 Task: Look for products in the category "Light Beer" from Coors only.
Action: Mouse moved to (731, 276)
Screenshot: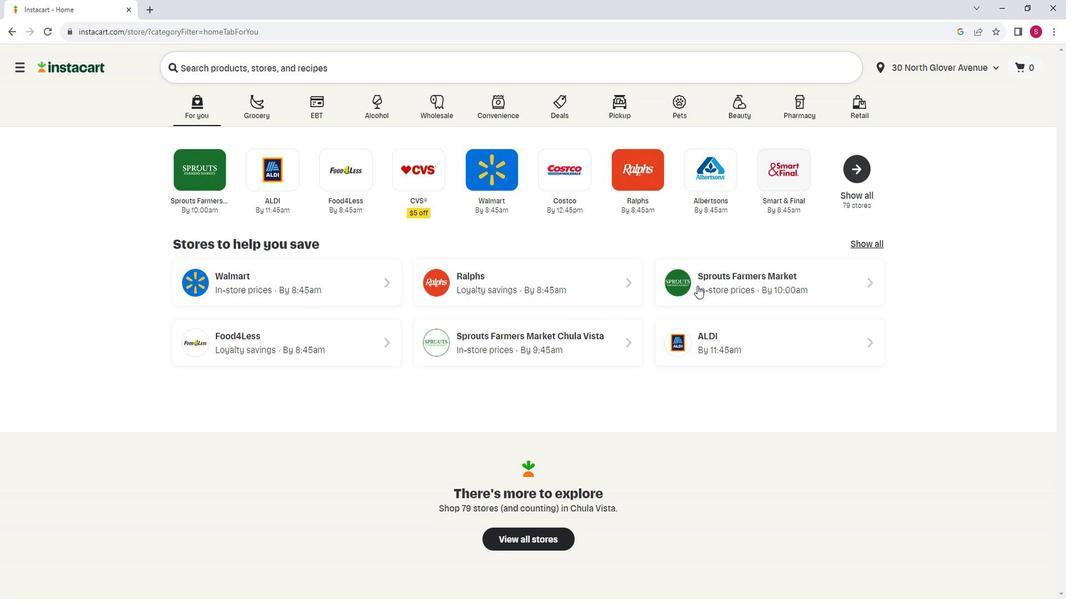 
Action: Mouse pressed left at (731, 276)
Screenshot: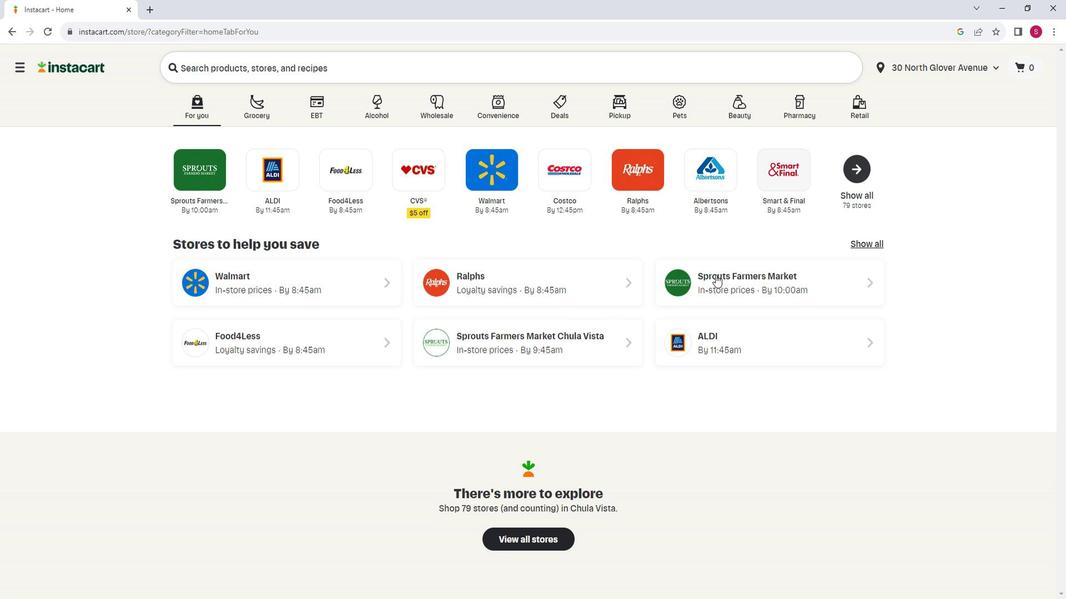
Action: Mouse moved to (32, 409)
Screenshot: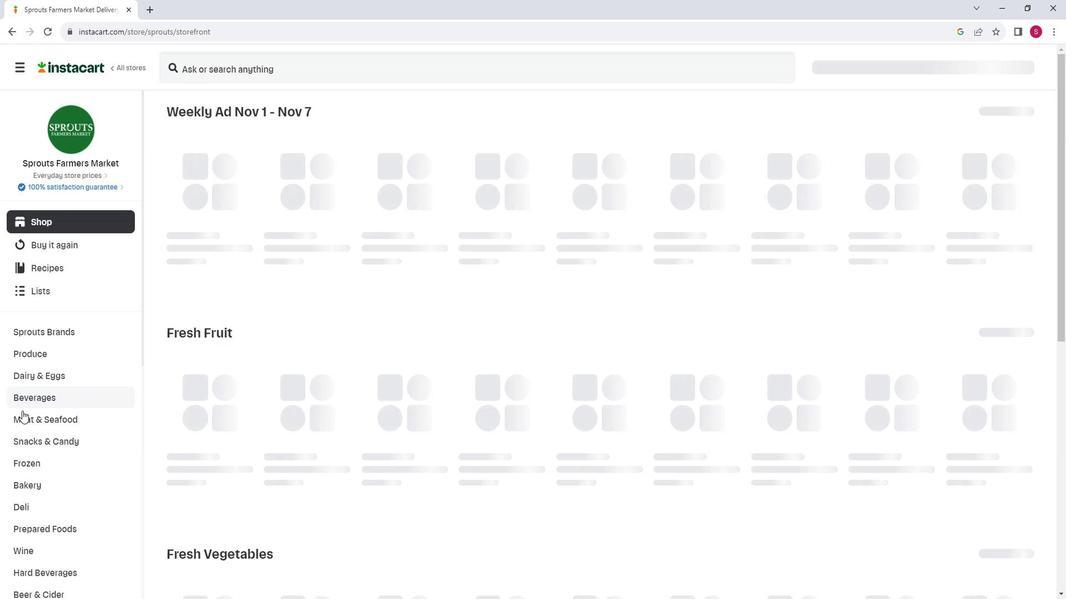 
Action: Mouse scrolled (32, 408) with delta (0, 0)
Screenshot: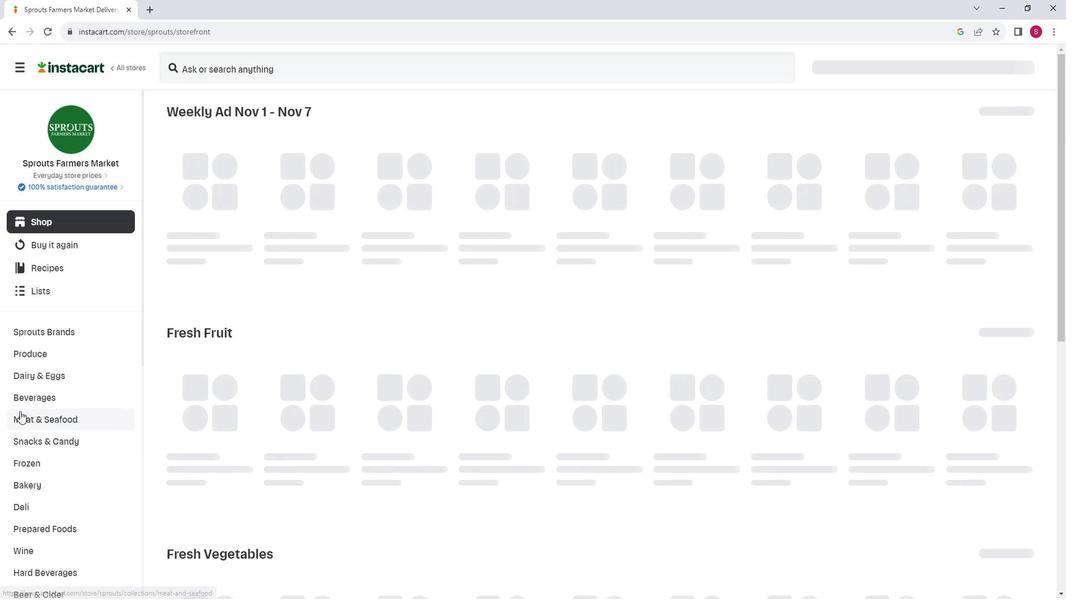 
Action: Mouse moved to (36, 410)
Screenshot: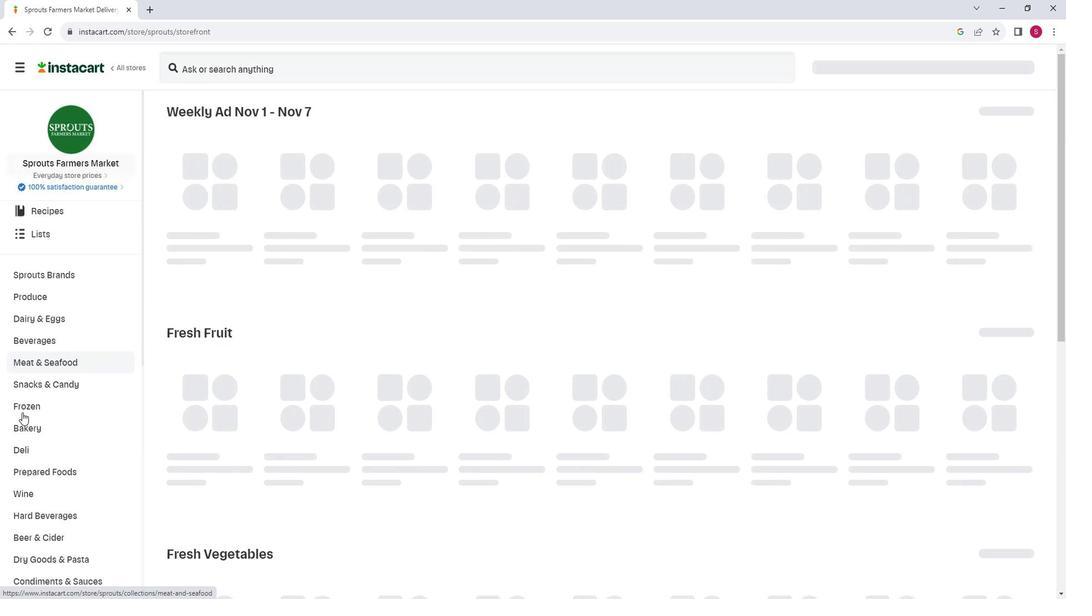 
Action: Mouse scrolled (36, 410) with delta (0, 0)
Screenshot: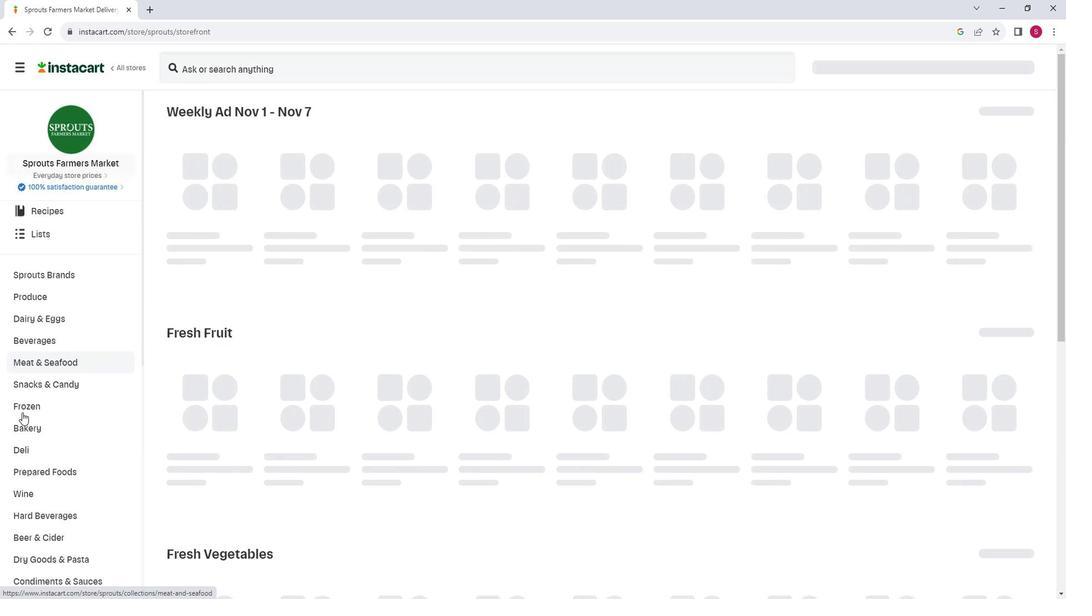 
Action: Mouse moved to (45, 477)
Screenshot: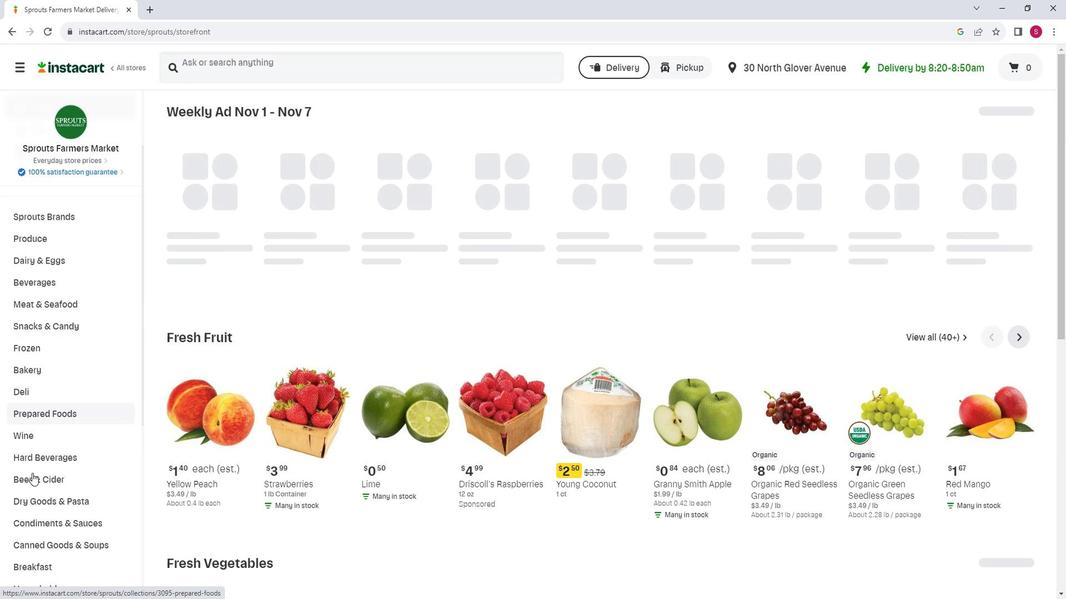 
Action: Mouse pressed left at (45, 477)
Screenshot: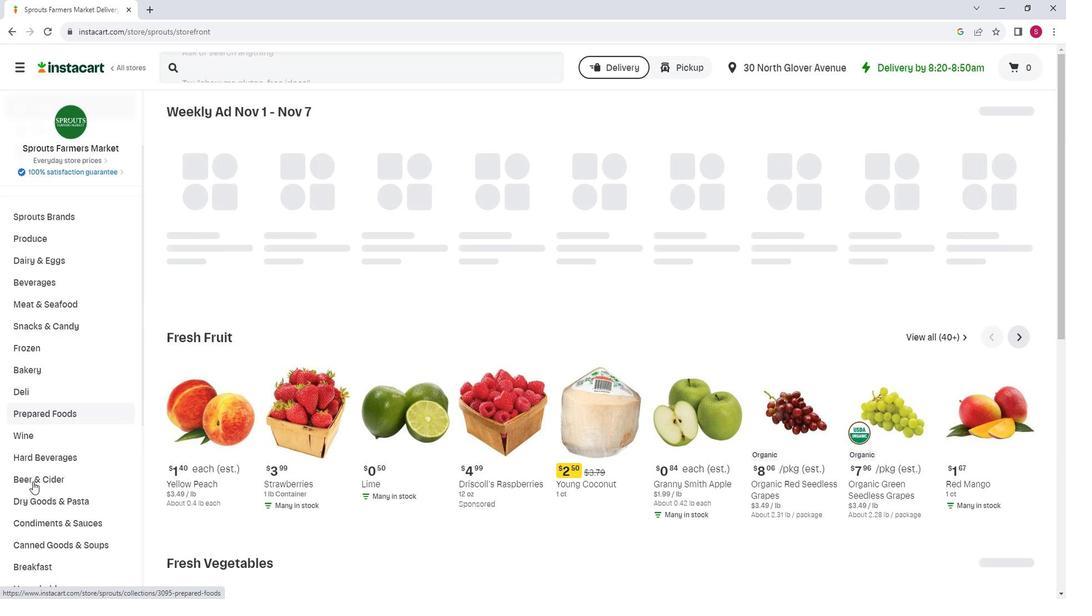 
Action: Mouse moved to (314, 145)
Screenshot: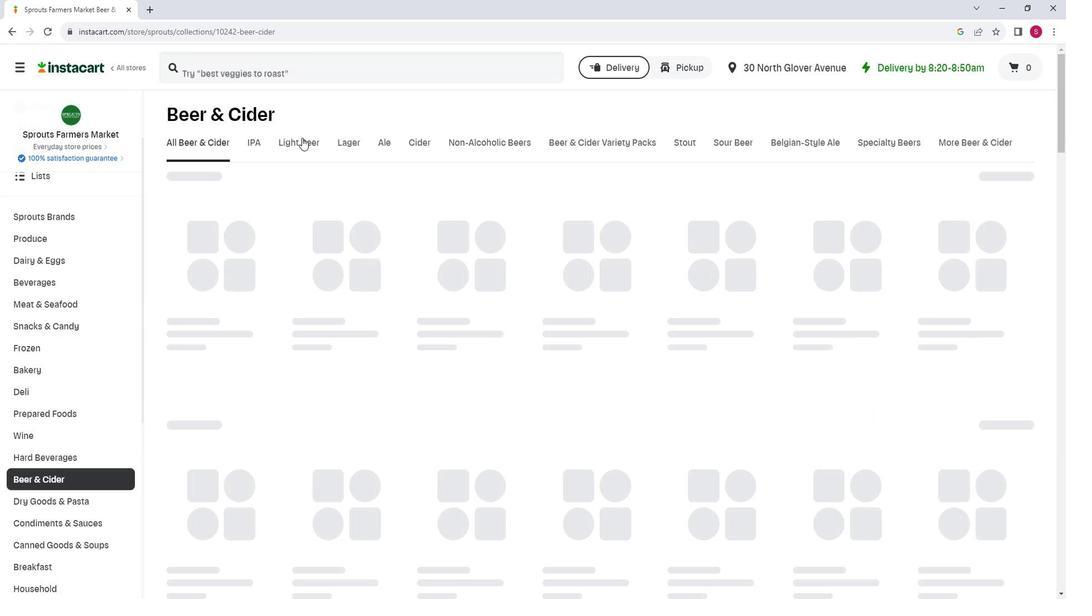 
Action: Mouse pressed left at (314, 145)
Screenshot: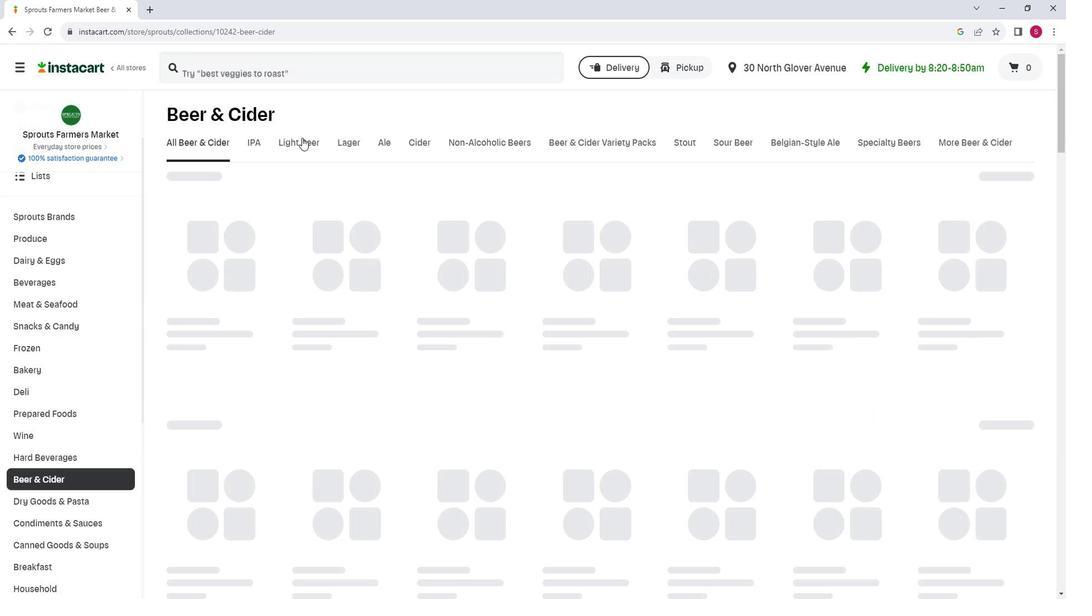 
Action: Mouse moved to (283, 182)
Screenshot: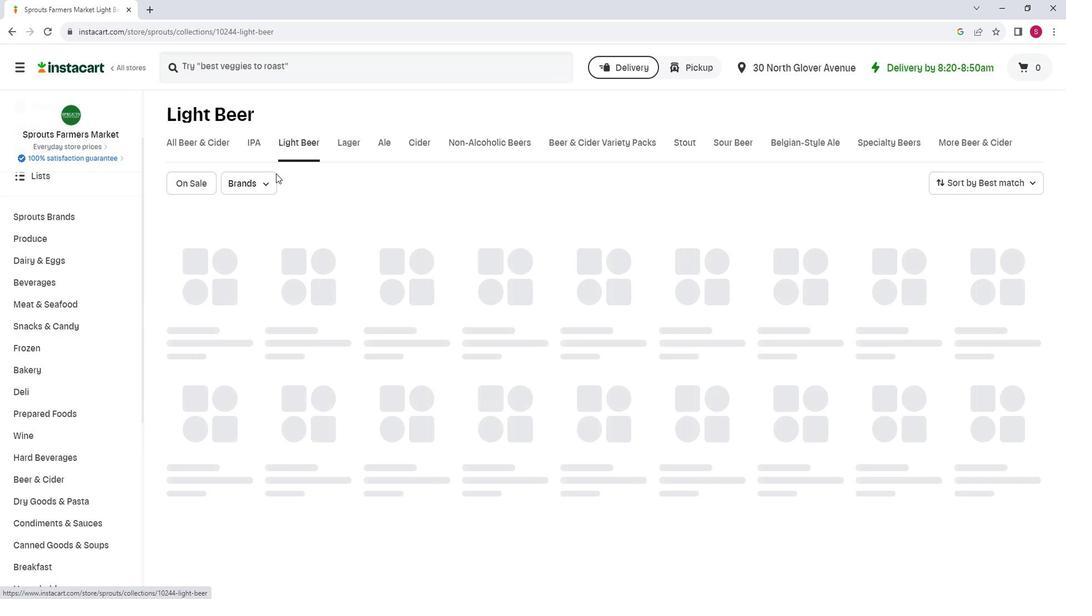 
Action: Mouse pressed left at (283, 182)
Screenshot: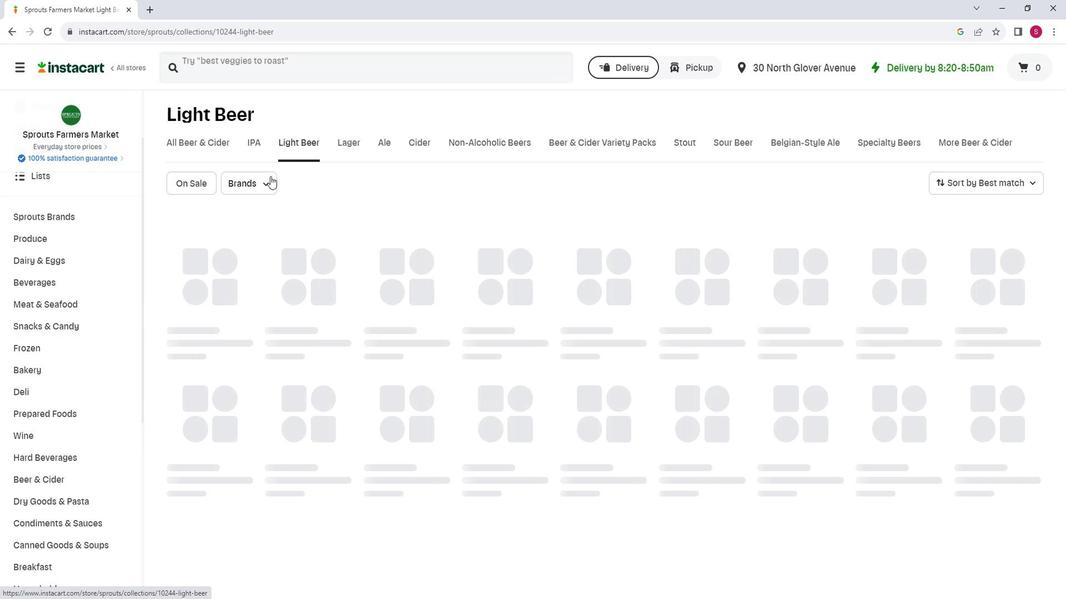 
Action: Mouse moved to (266, 300)
Screenshot: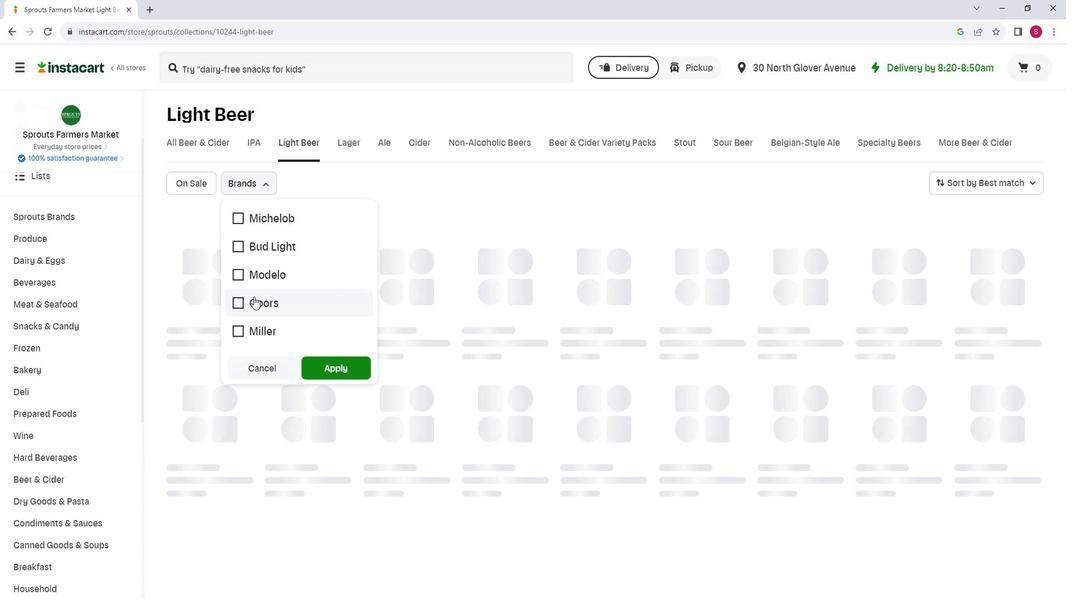 
Action: Mouse pressed left at (266, 300)
Screenshot: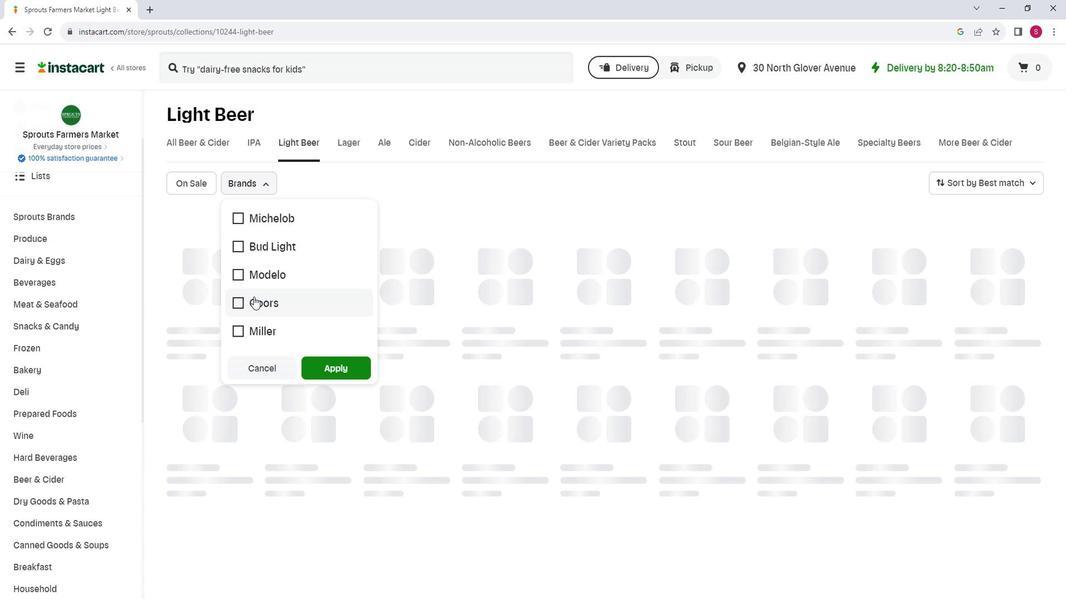 
Action: Mouse moved to (330, 363)
Screenshot: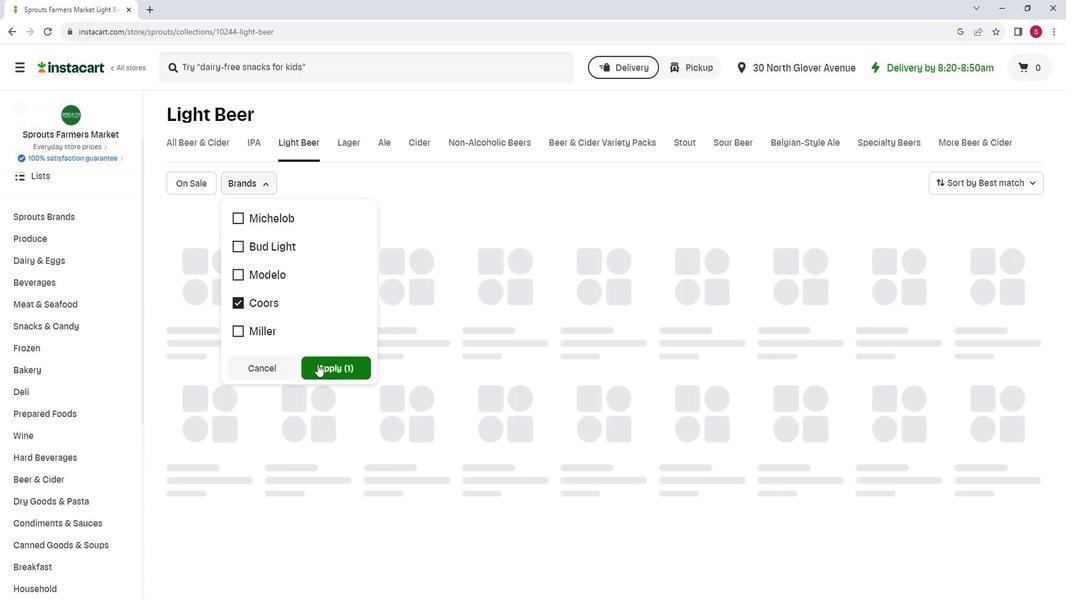 
Action: Mouse pressed left at (330, 363)
Screenshot: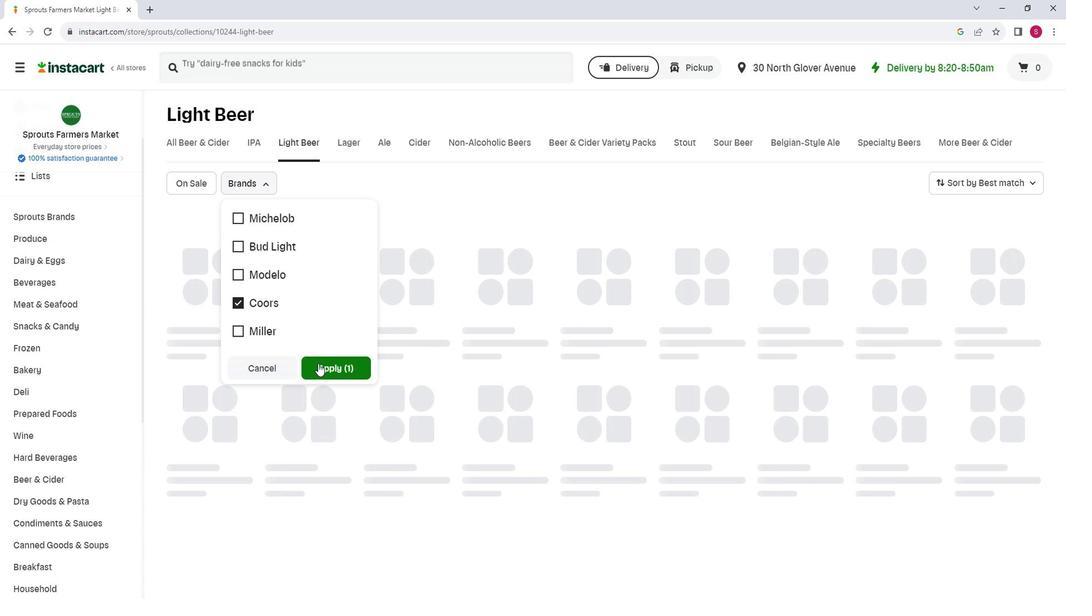 
Action: Mouse moved to (457, 249)
Screenshot: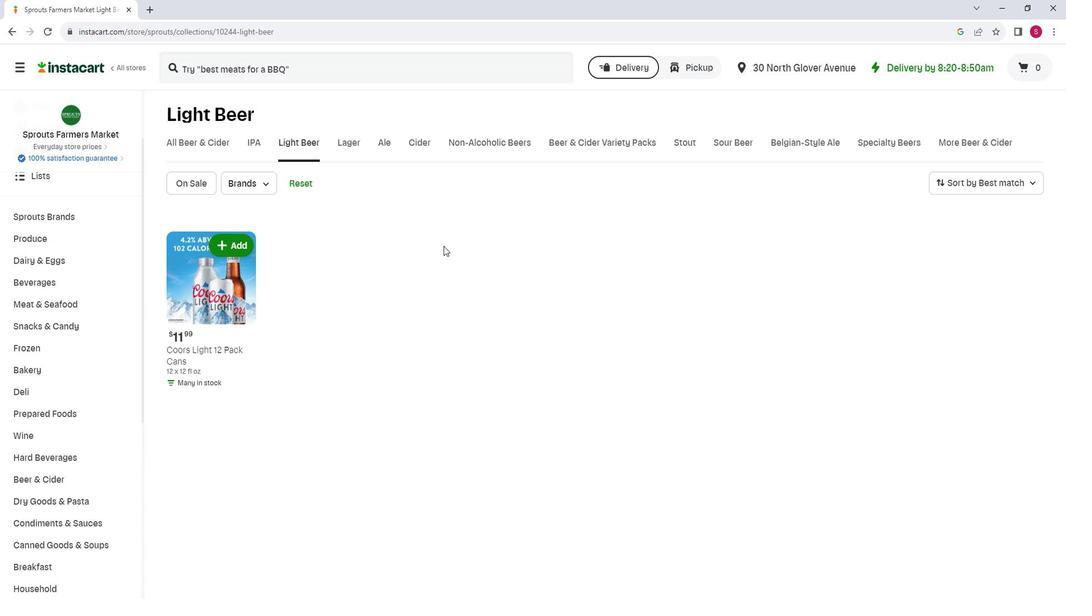 
